 Task: Select the website type as personal.
Action: Mouse moved to (509, 455)
Screenshot: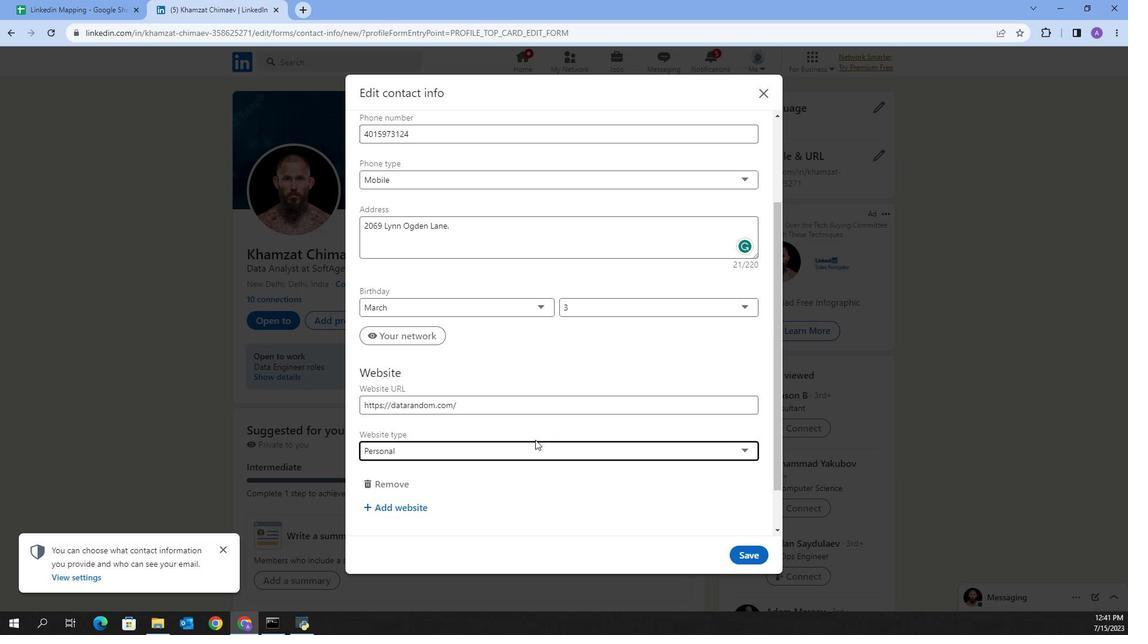 
Action: Mouse pressed left at (509, 455)
Screenshot: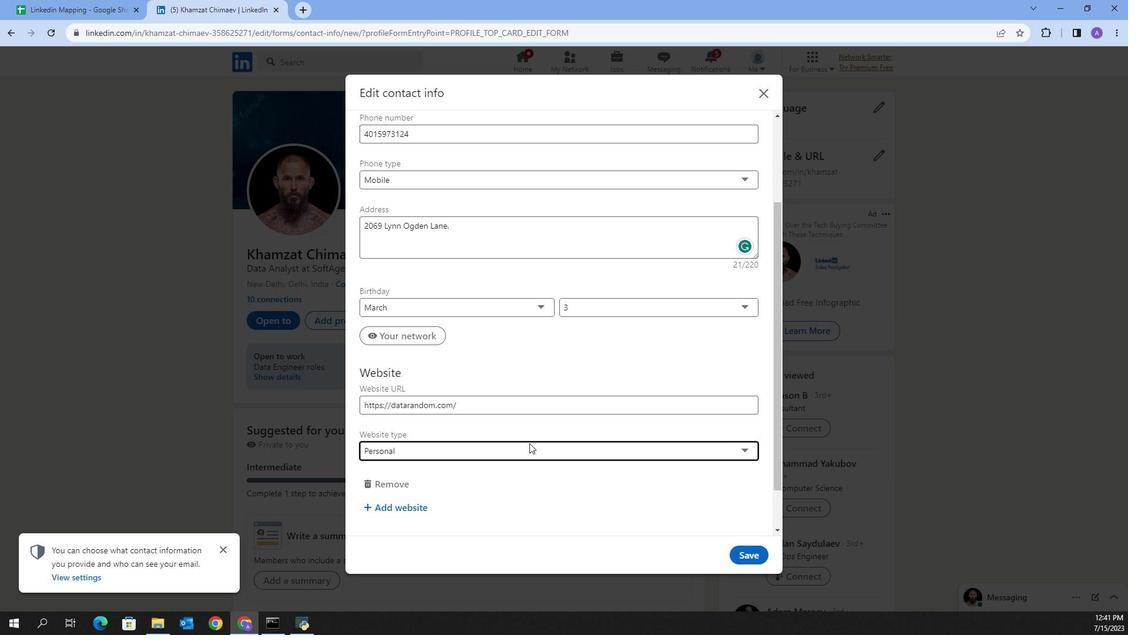 
Action: Mouse moved to (473, 471)
Screenshot: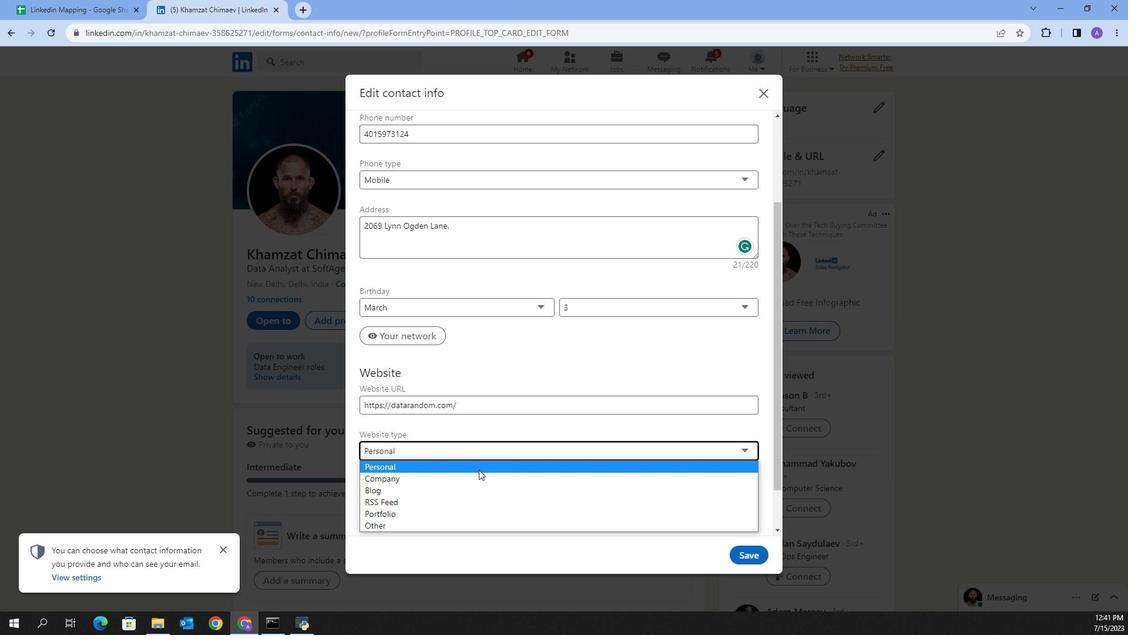 
Action: Mouse pressed left at (473, 471)
Screenshot: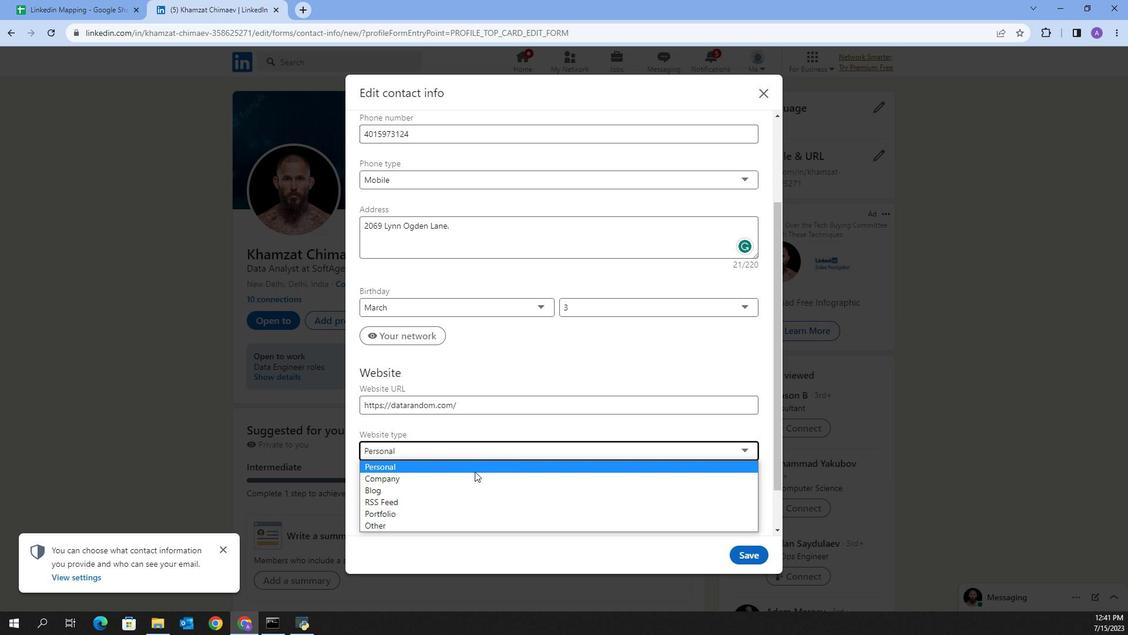 
Action: Mouse moved to (509, 452)
Screenshot: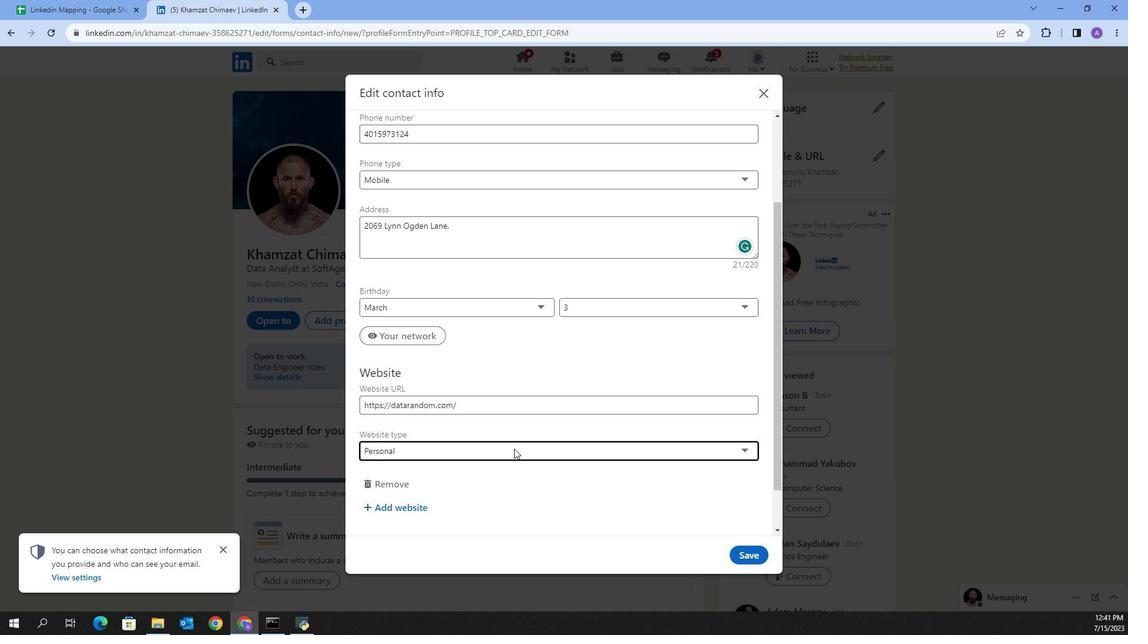 
